 Task: Change the user name to 'Uchiha', initials to 'UC', and set ScreenTip style to 'Don't show feature descriptions in ScreenTips' in Outlook.
Action: Mouse moved to (41, 31)
Screenshot: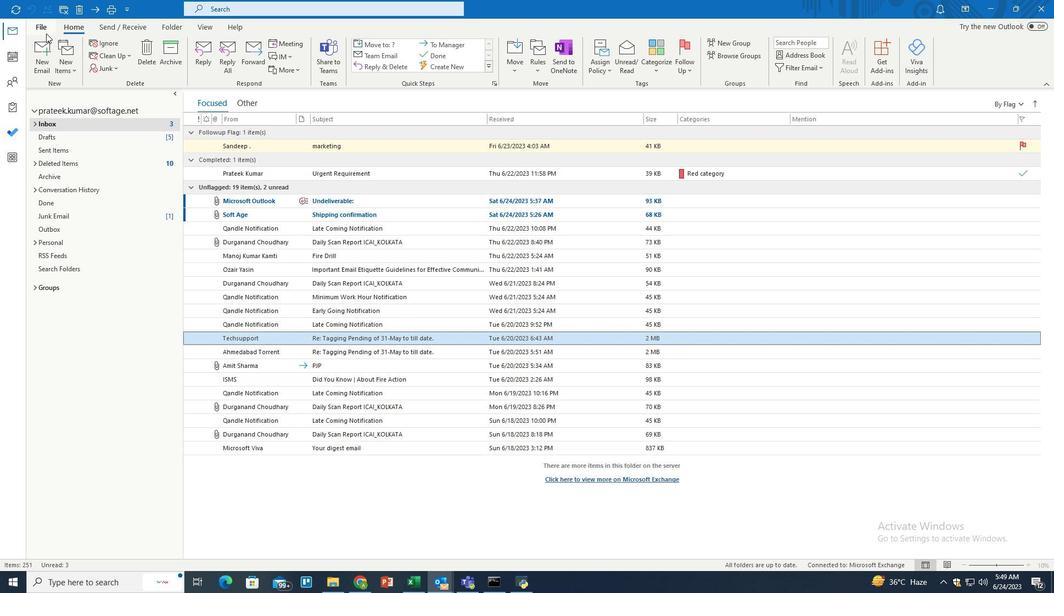 
Action: Mouse pressed left at (41, 31)
Screenshot: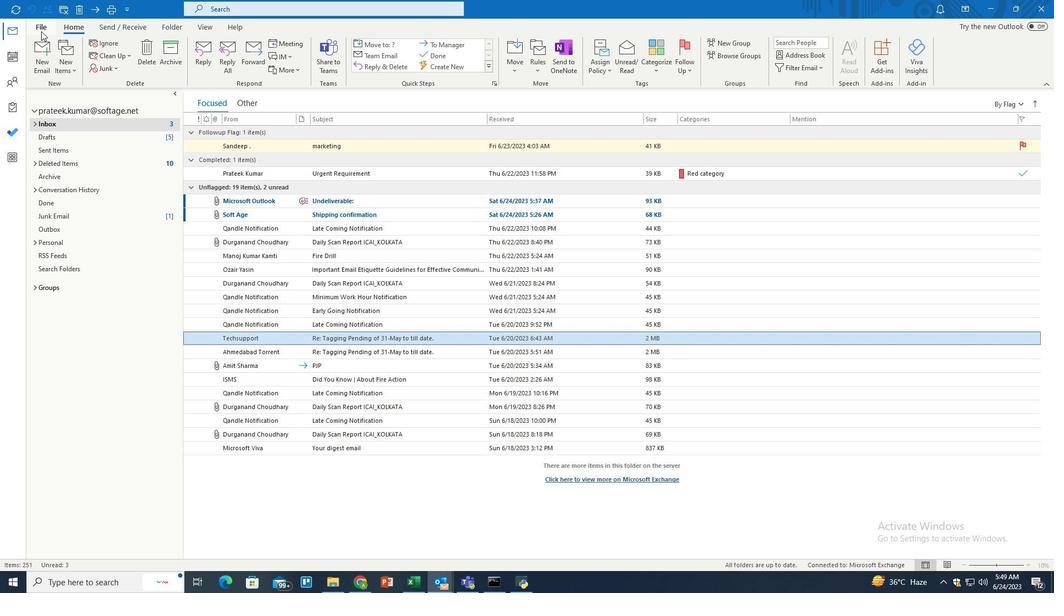 
Action: Mouse moved to (40, 526)
Screenshot: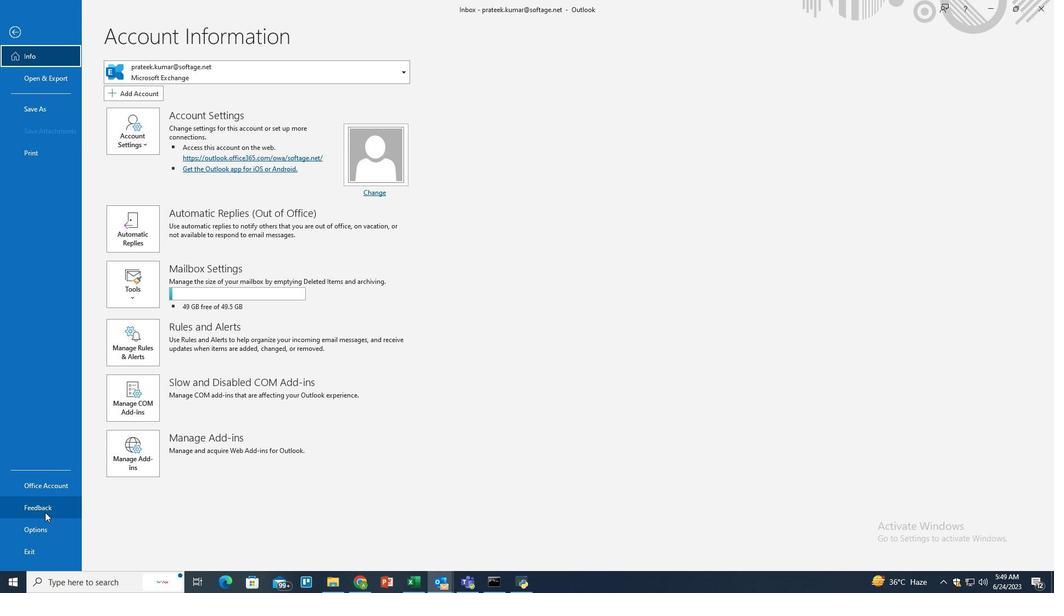 
Action: Mouse pressed left at (40, 526)
Screenshot: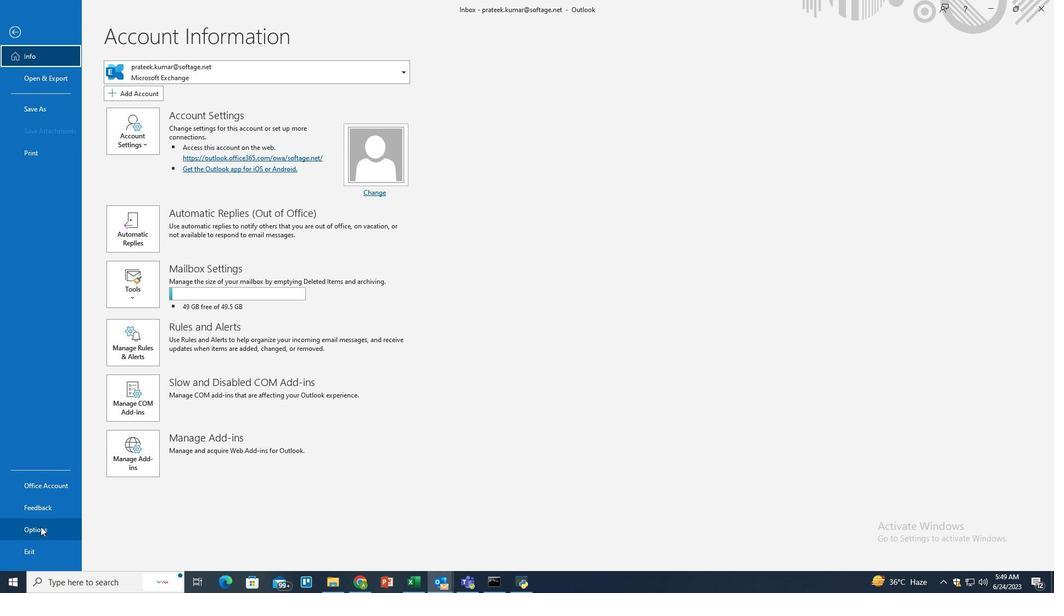 
Action: Mouse moved to (321, 248)
Screenshot: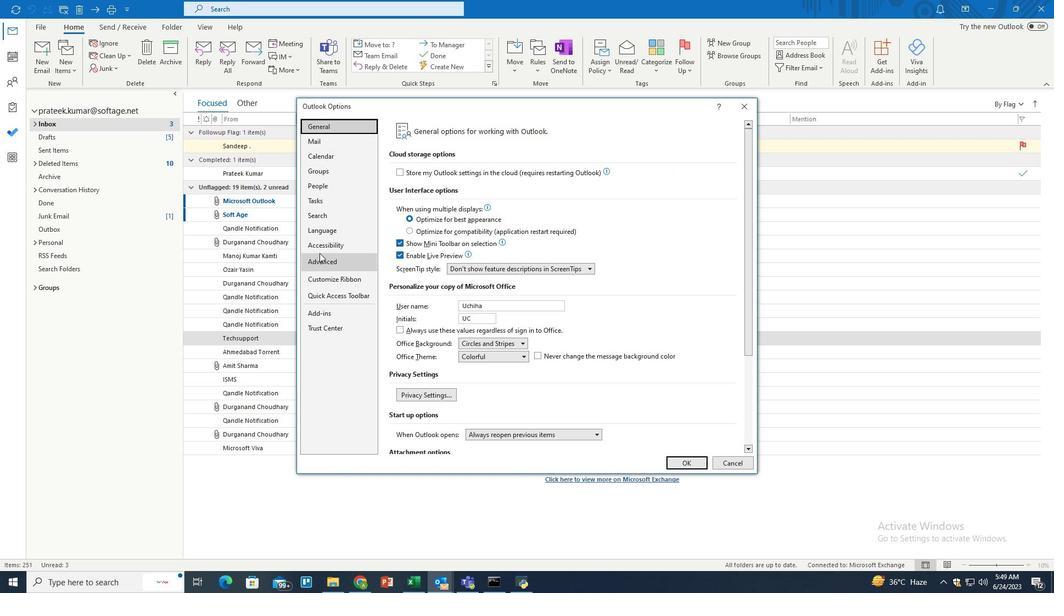 
Action: Mouse pressed left at (321, 248)
Screenshot: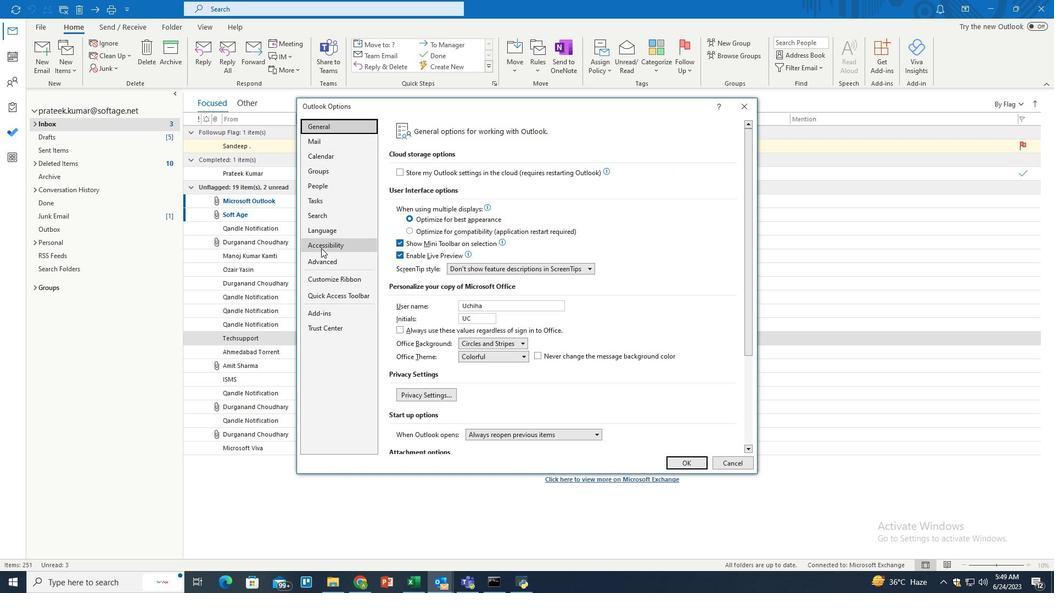 
Action: Mouse moved to (479, 364)
Screenshot: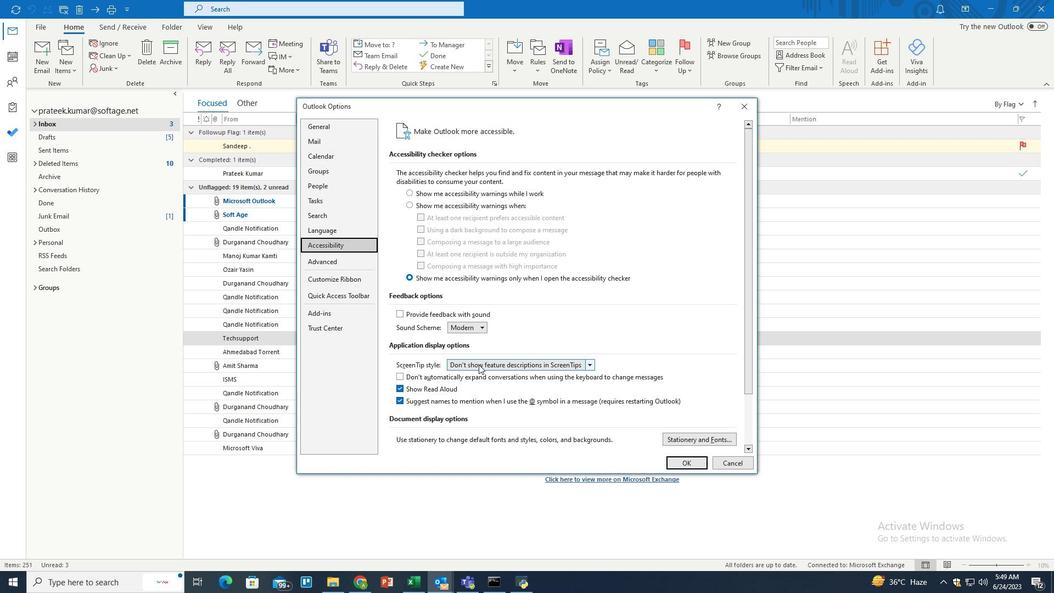 
Action: Mouse pressed left at (479, 364)
Screenshot: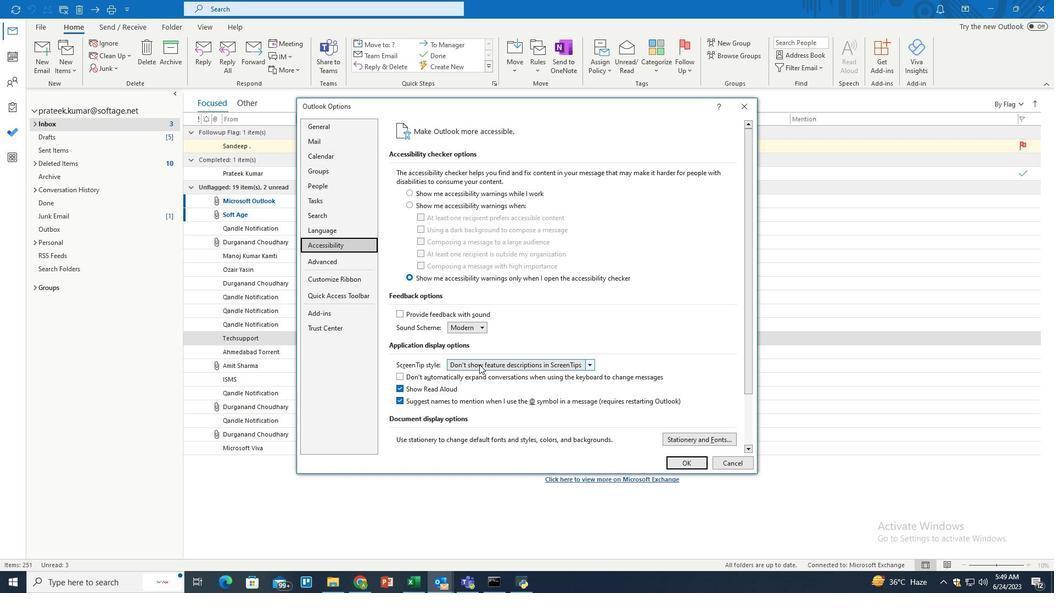 
Action: Mouse moved to (478, 395)
Screenshot: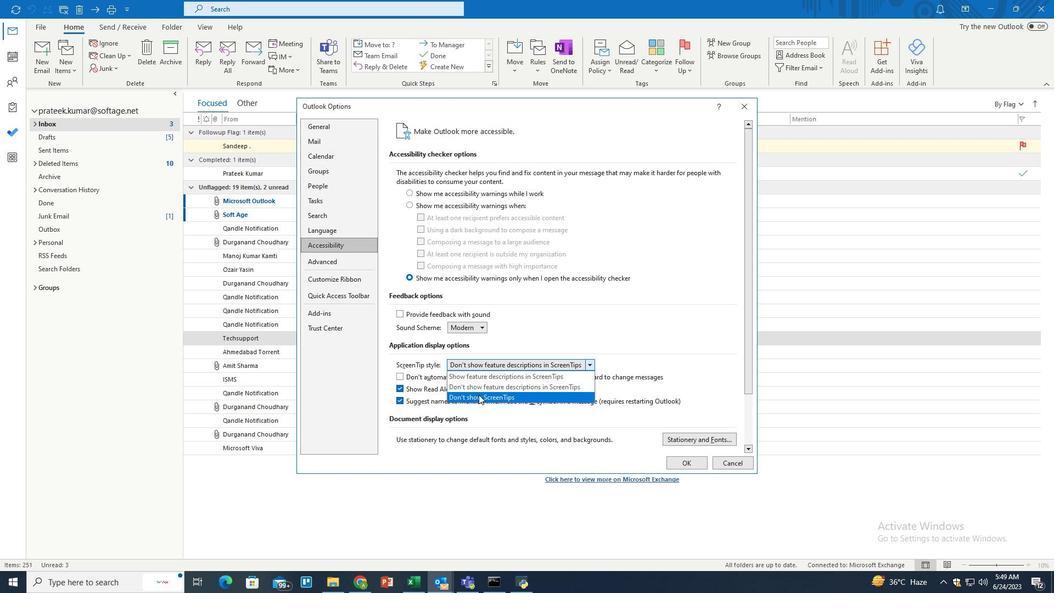 
Action: Mouse pressed left at (478, 395)
Screenshot: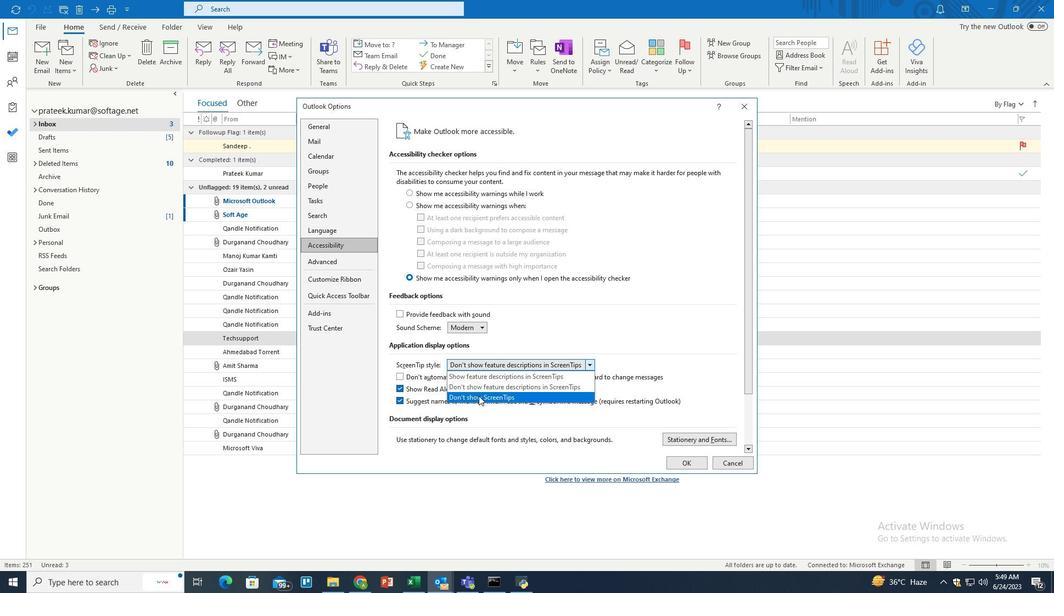 
Action: Mouse moved to (677, 462)
Screenshot: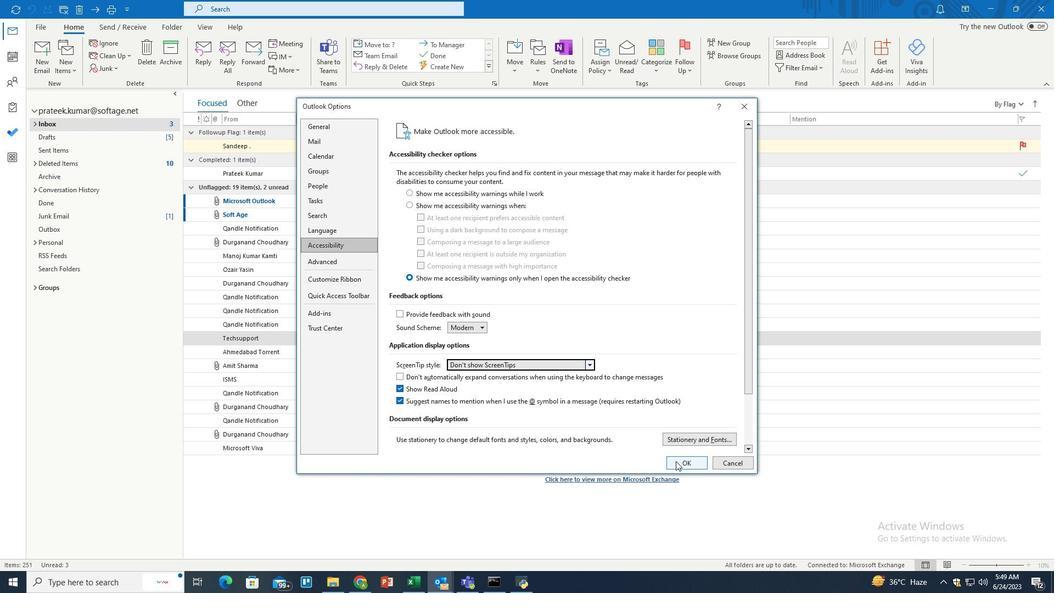
Action: Mouse pressed left at (677, 462)
Screenshot: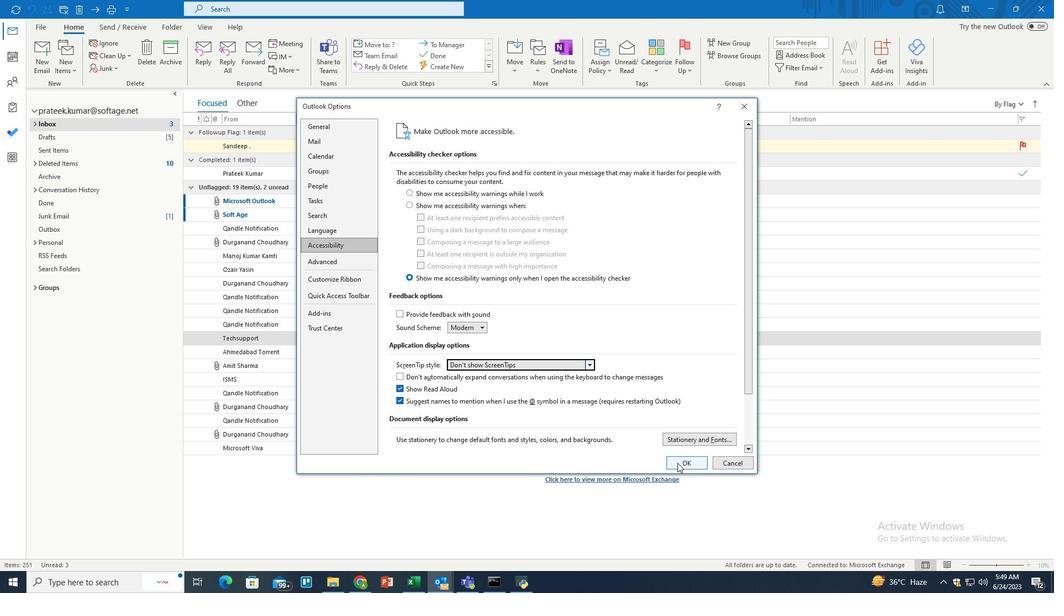 
Action: Mouse moved to (508, 329)
Screenshot: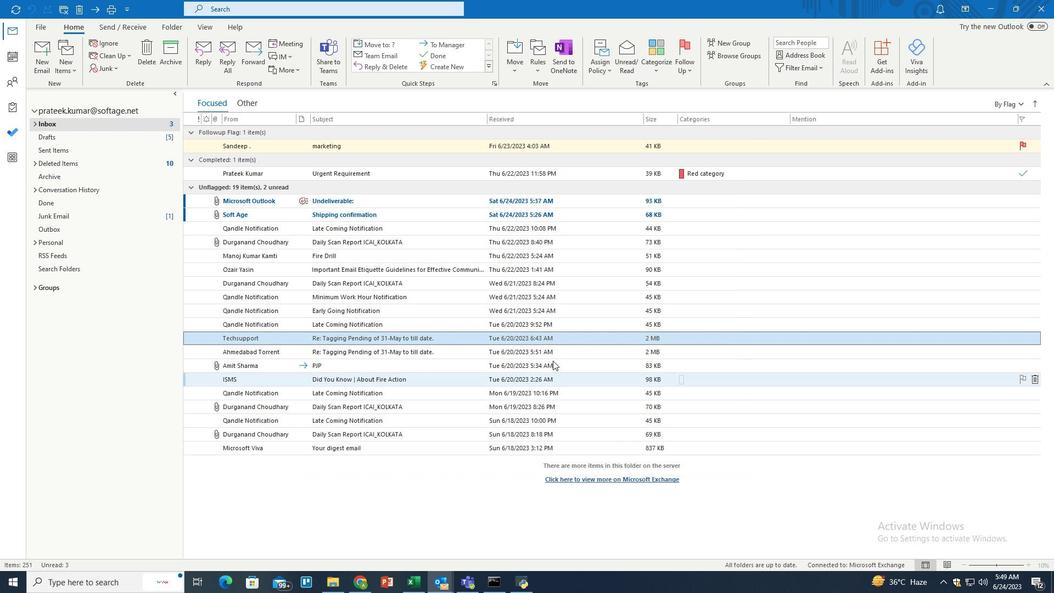 
